 Task: Make in the project BellTech an epic 'Software license optimization'. Create in the project BellTech an epic 'Cloud-based backup and recovery'. Add in the project BellTech an epic 'Internet security improvement'
Action: Mouse moved to (243, 66)
Screenshot: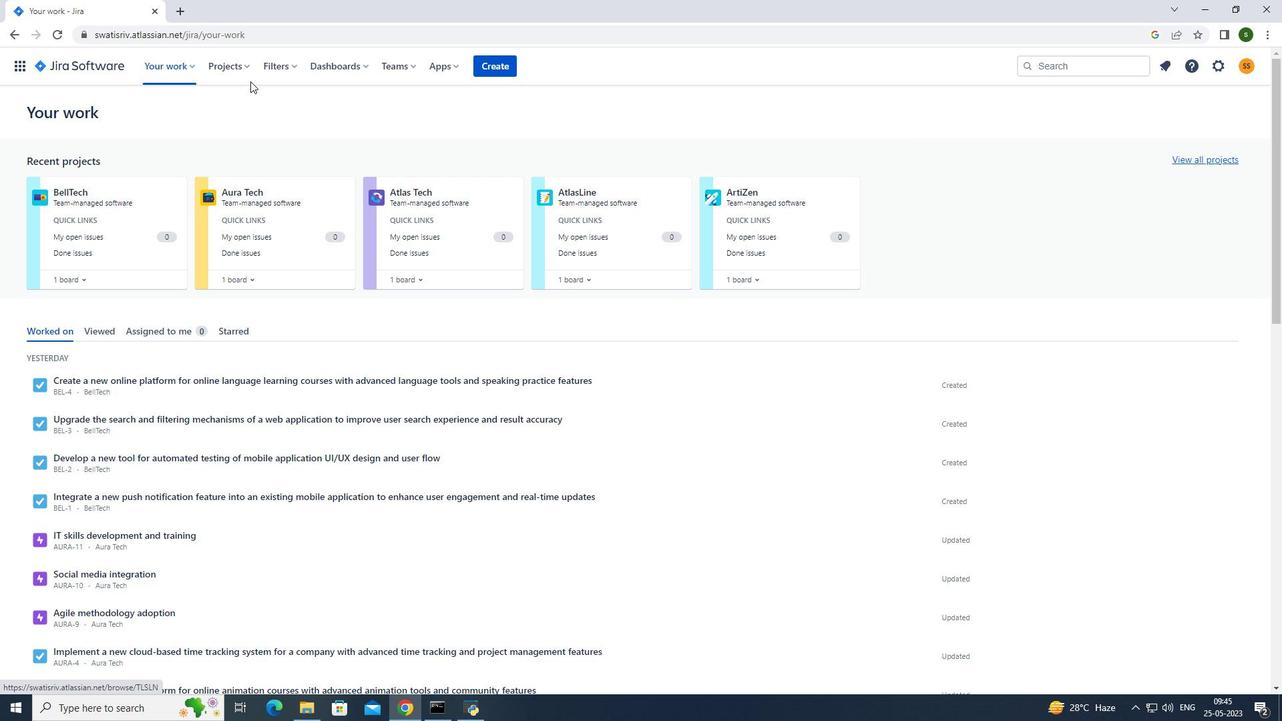 
Action: Mouse pressed left at (243, 66)
Screenshot: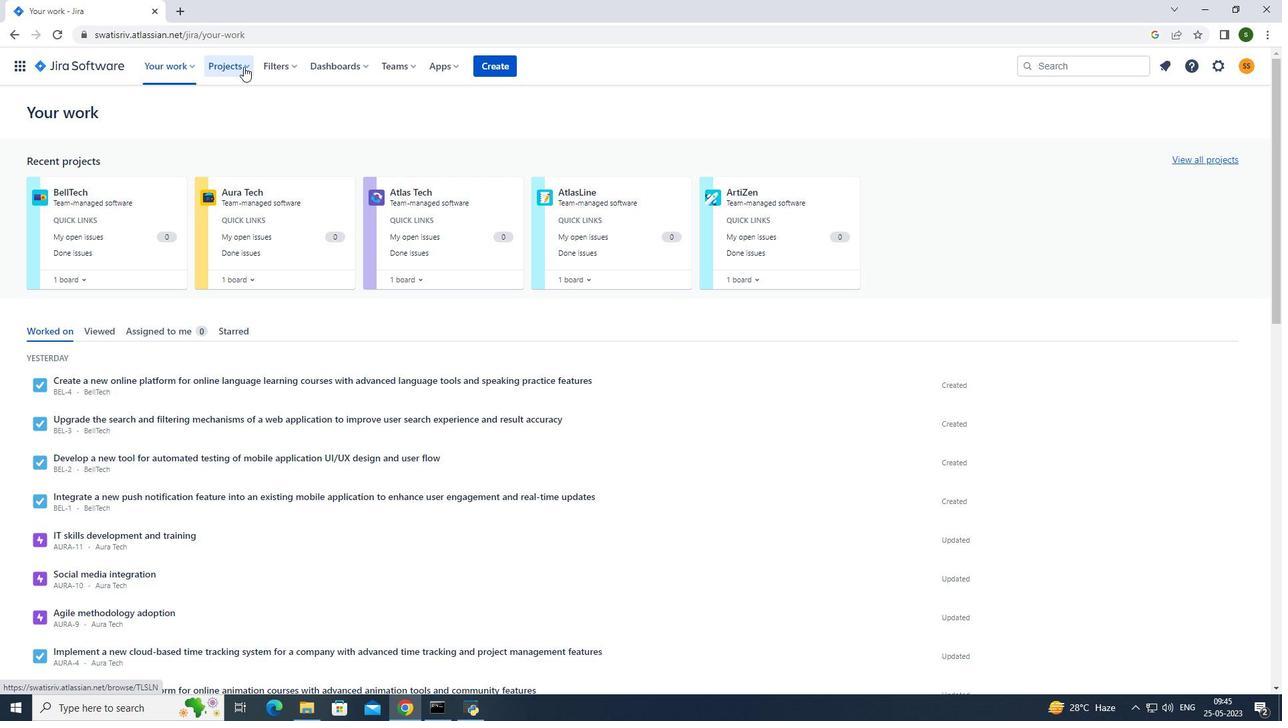 
Action: Mouse moved to (273, 136)
Screenshot: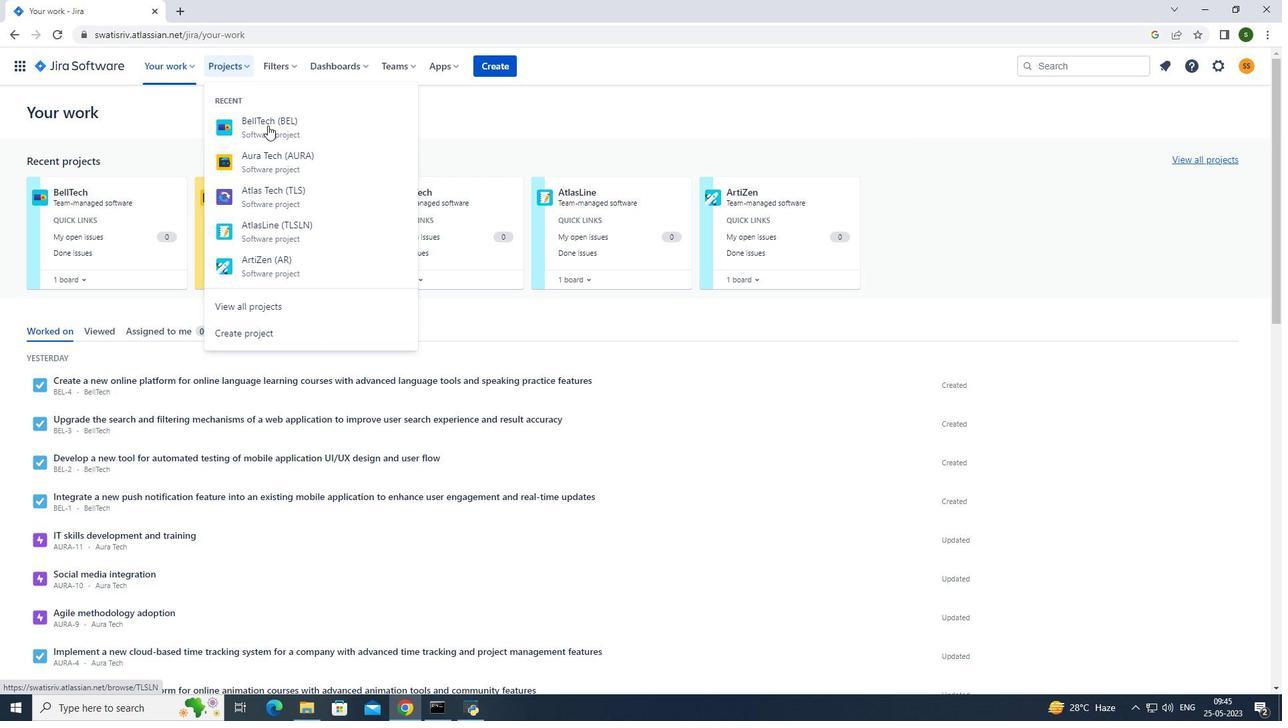
Action: Mouse pressed left at (273, 136)
Screenshot: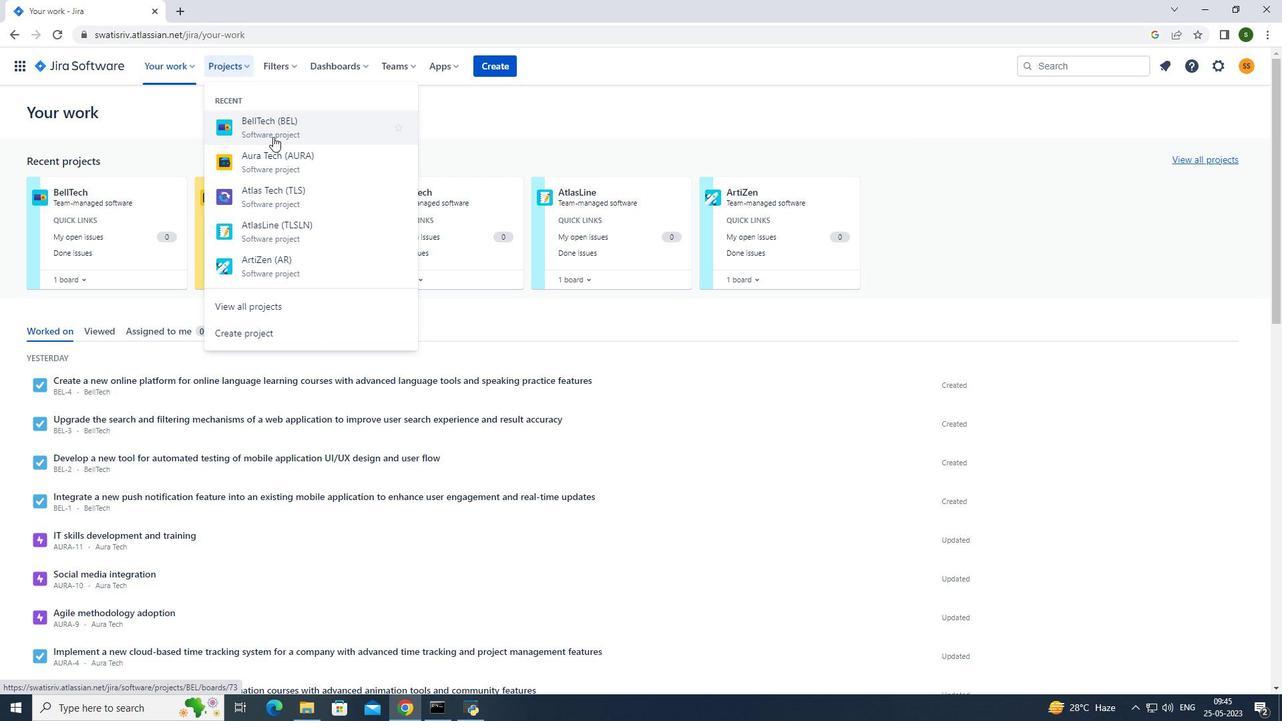 
Action: Mouse moved to (83, 198)
Screenshot: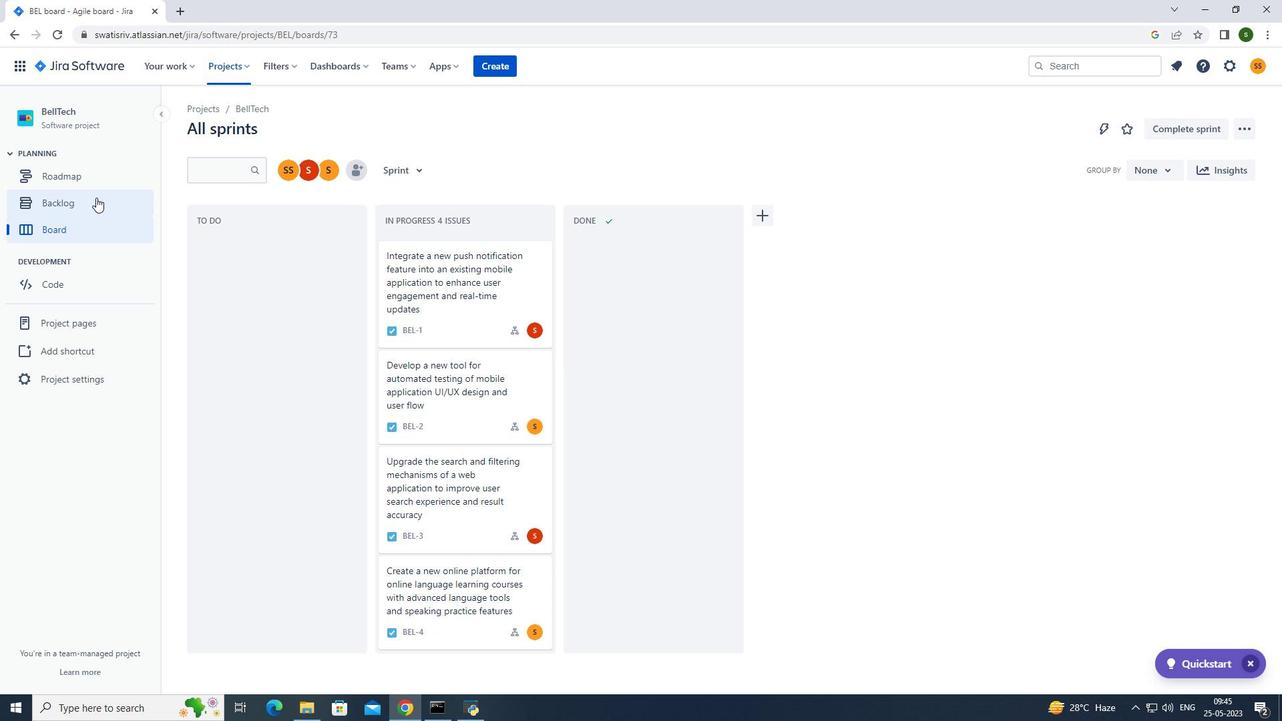 
Action: Mouse pressed left at (83, 198)
Screenshot: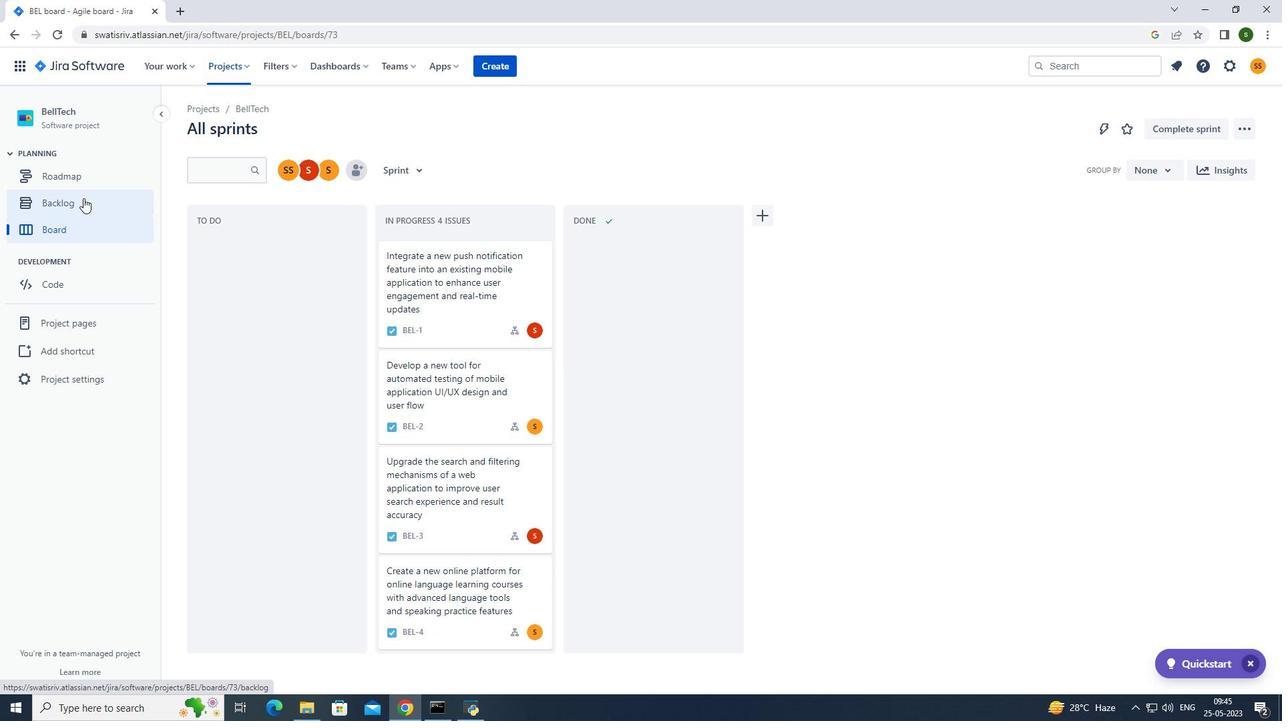 
Action: Mouse moved to (404, 170)
Screenshot: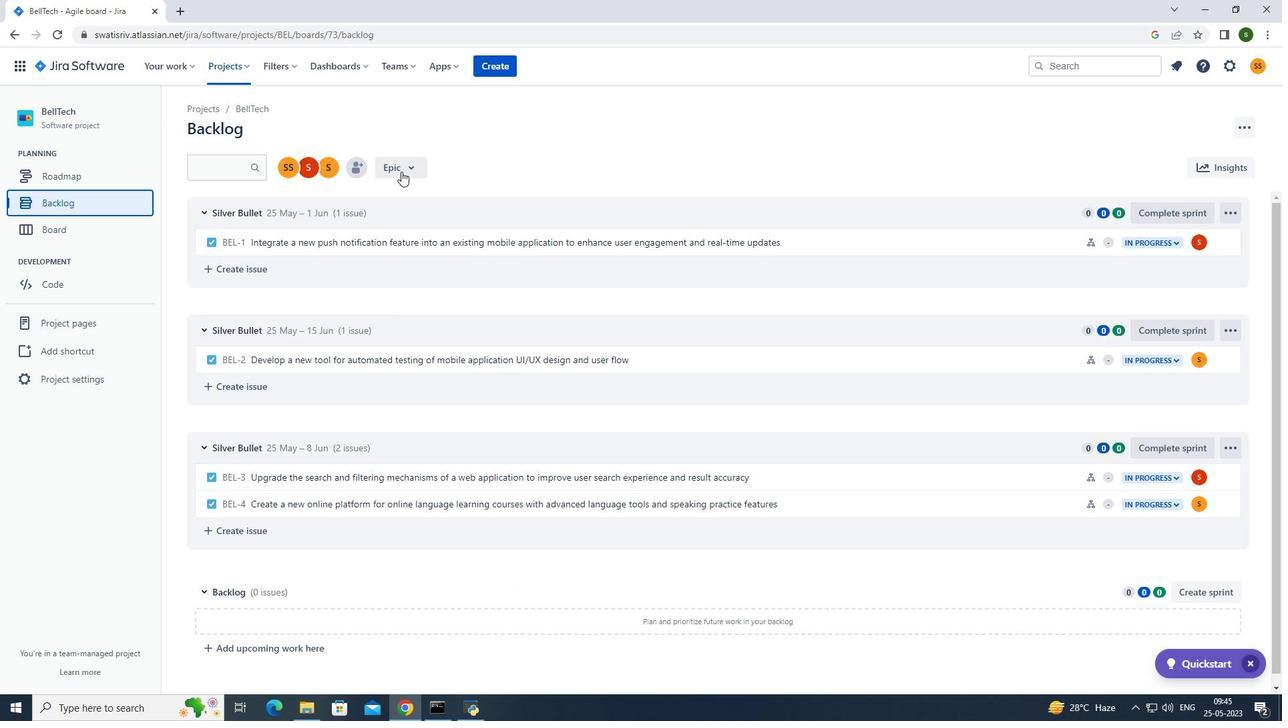
Action: Mouse pressed left at (404, 170)
Screenshot: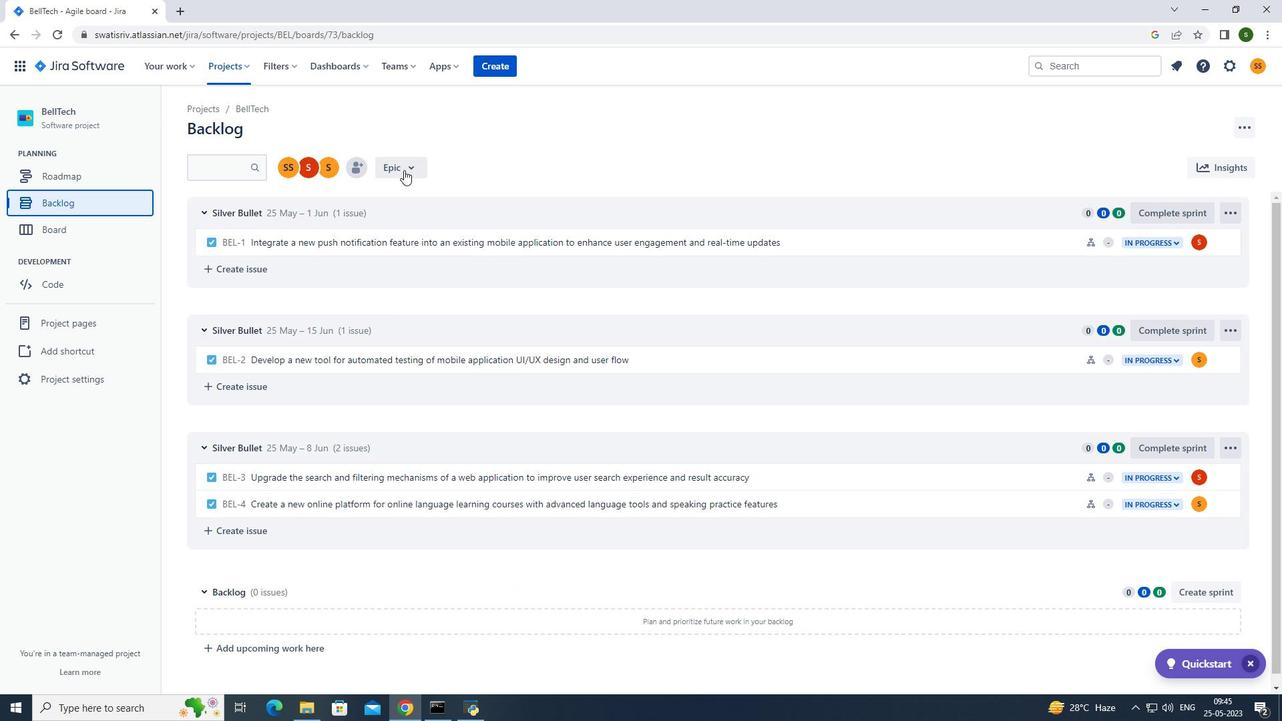
Action: Mouse moved to (394, 248)
Screenshot: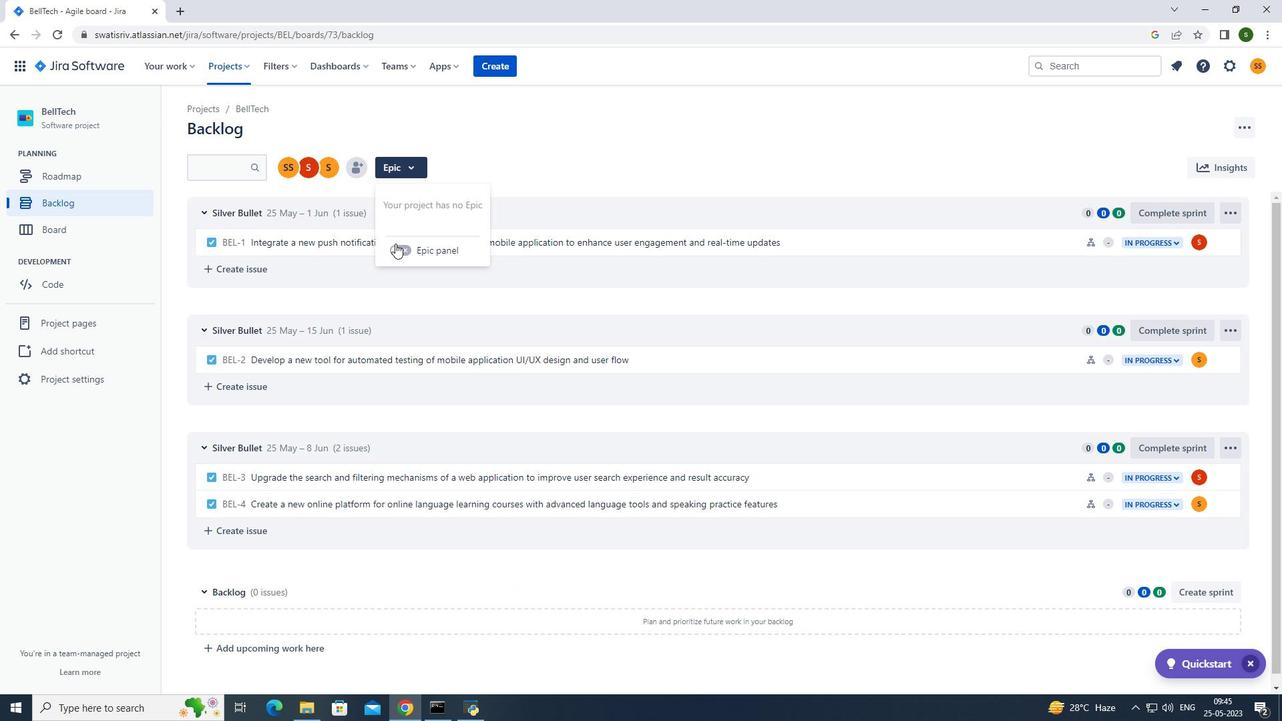 
Action: Mouse pressed left at (394, 248)
Screenshot: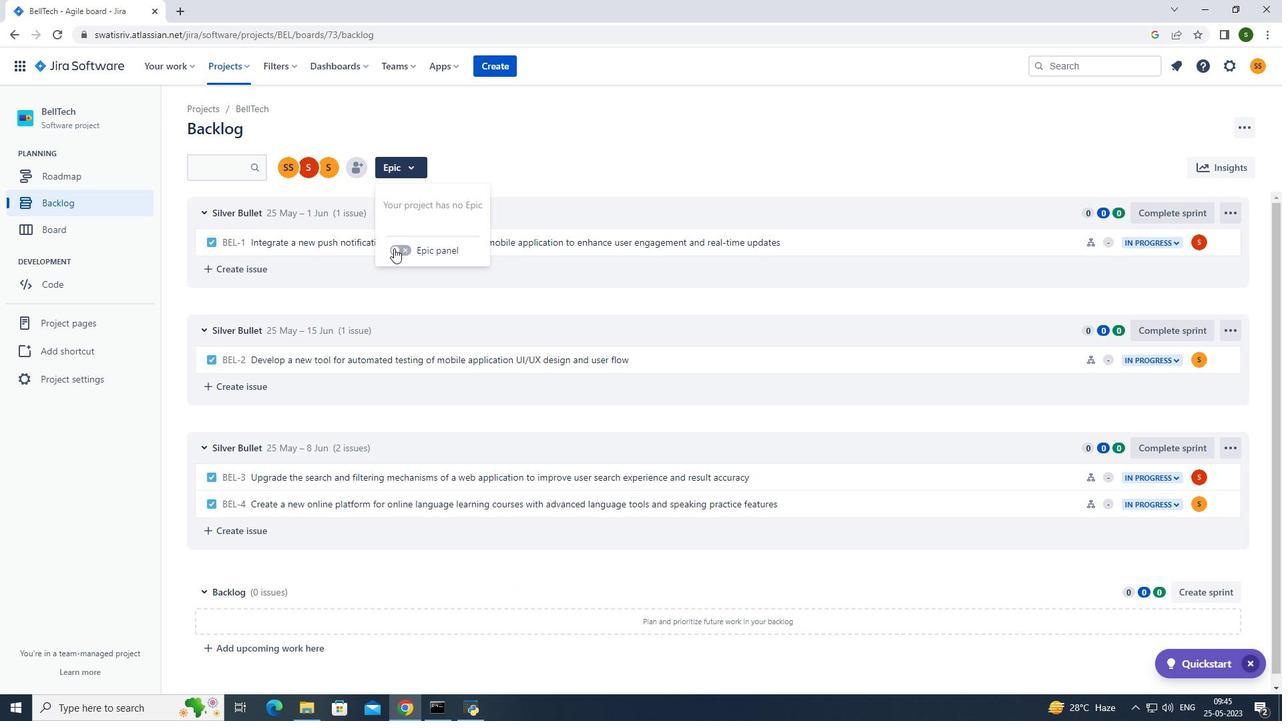 
Action: Mouse moved to (327, 460)
Screenshot: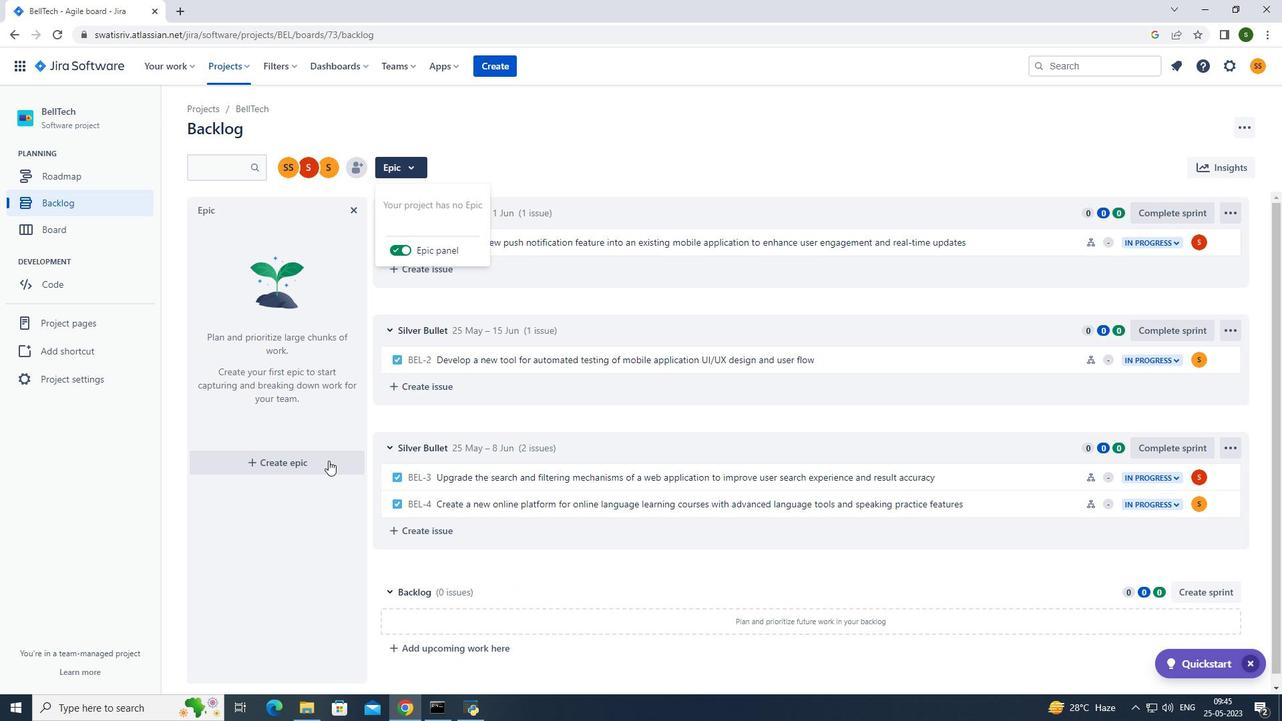 
Action: Mouse pressed left at (327, 460)
Screenshot: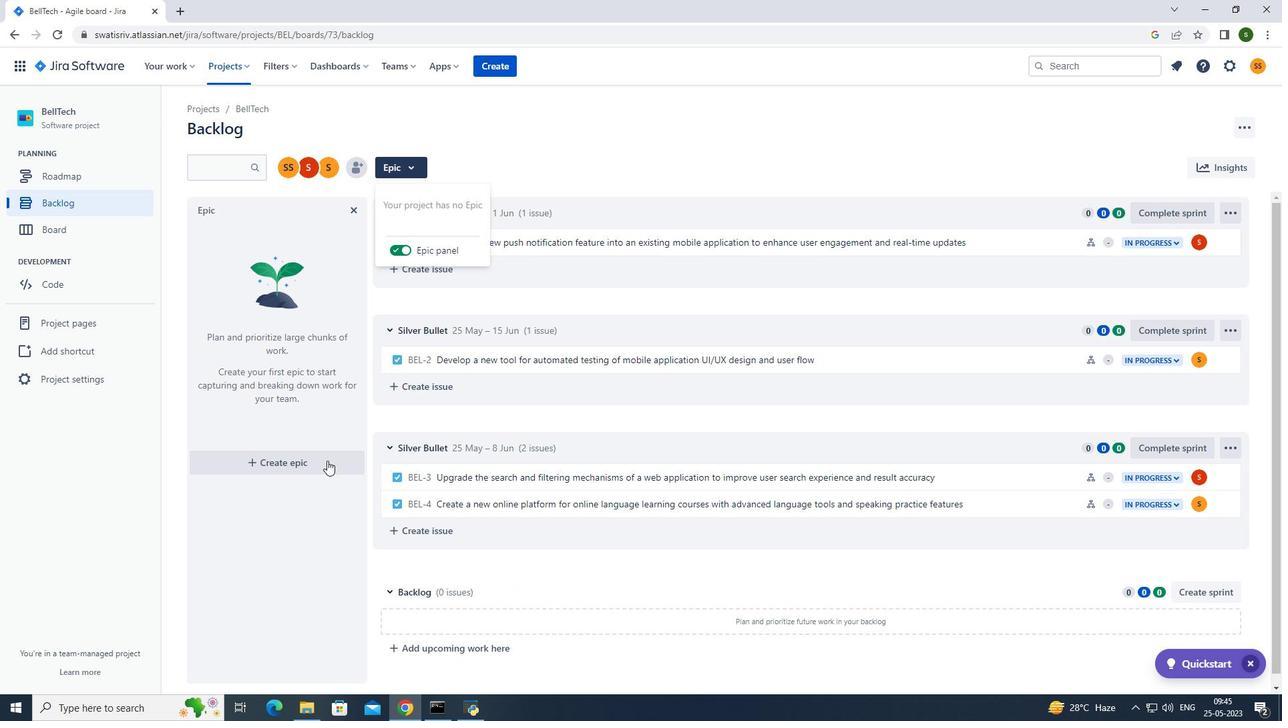 
Action: Mouse moved to (311, 458)
Screenshot: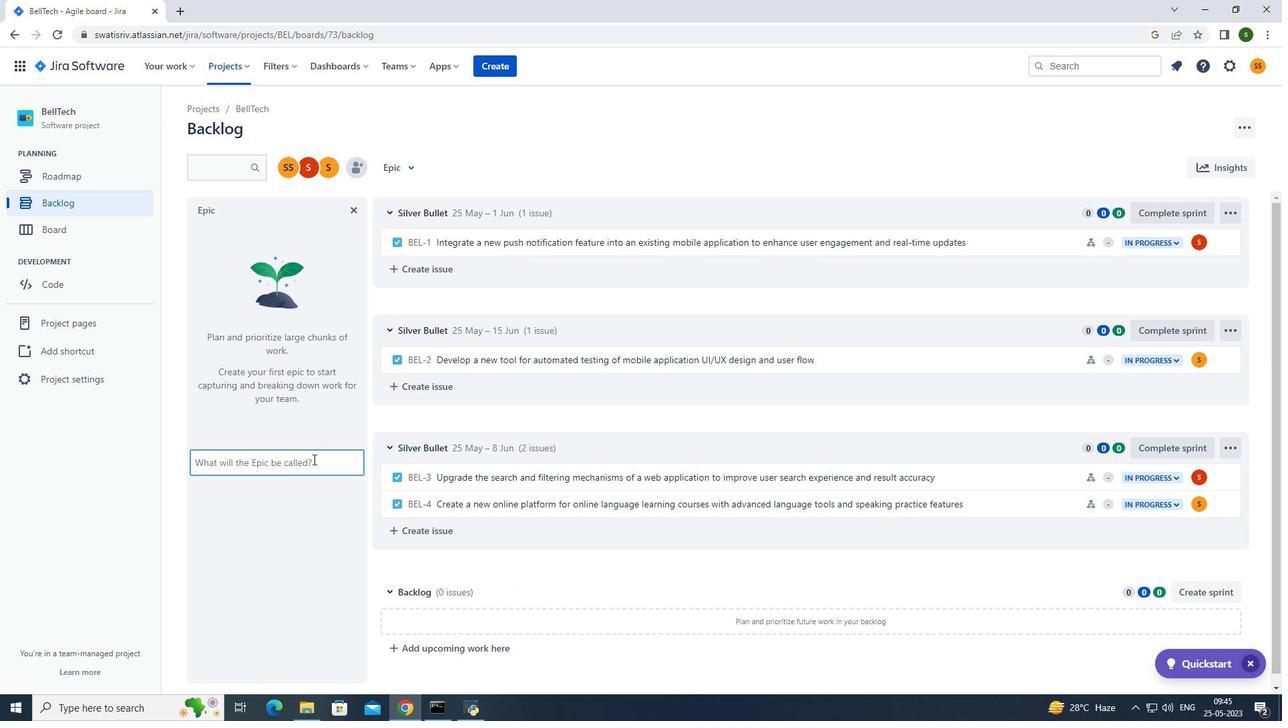 
Action: Key pressed <Key.caps_lock>S<Key.caps_lock>oftware<Key.space>license<Key.space>optimization<Key.enter>
Screenshot: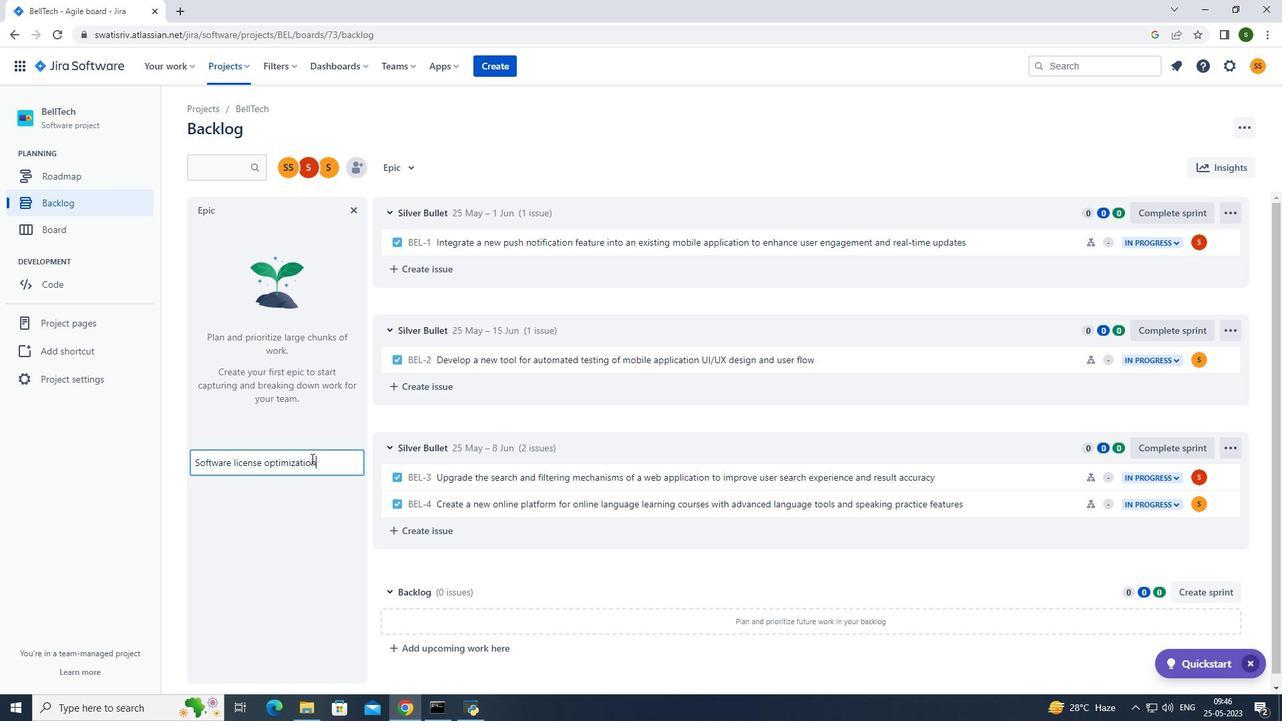 
Action: Mouse moved to (239, 66)
Screenshot: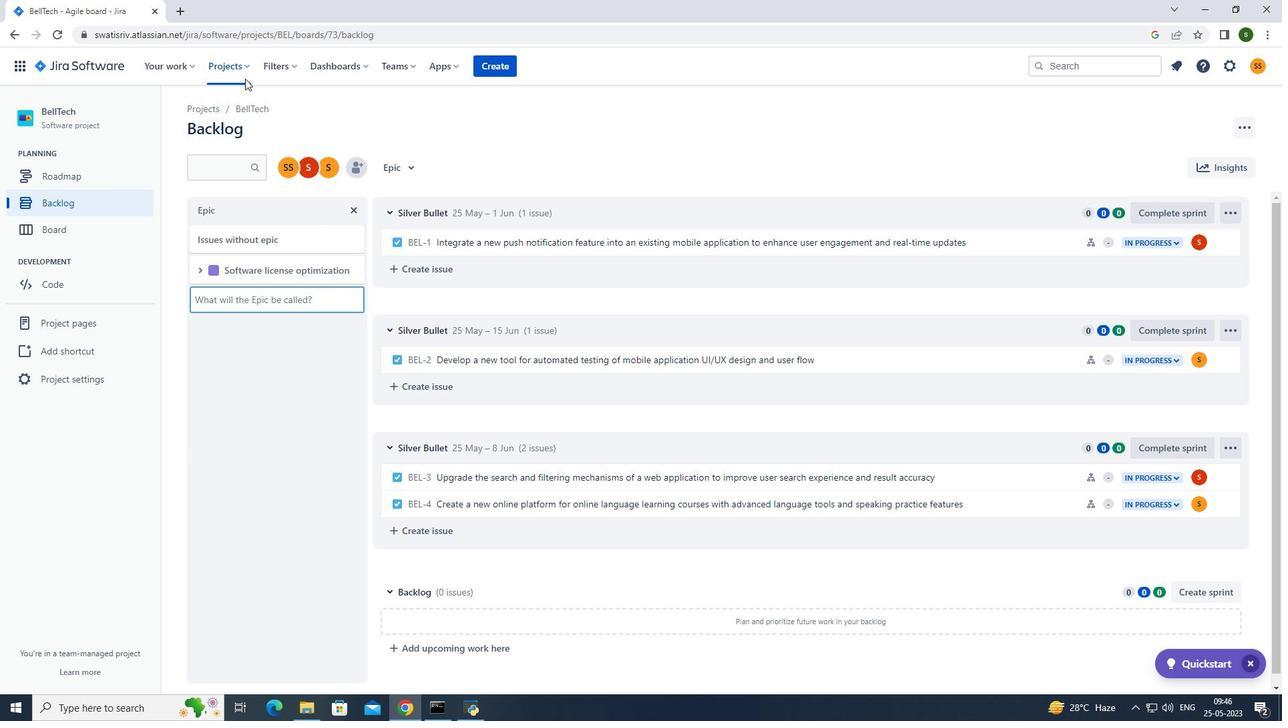 
Action: Mouse pressed left at (239, 66)
Screenshot: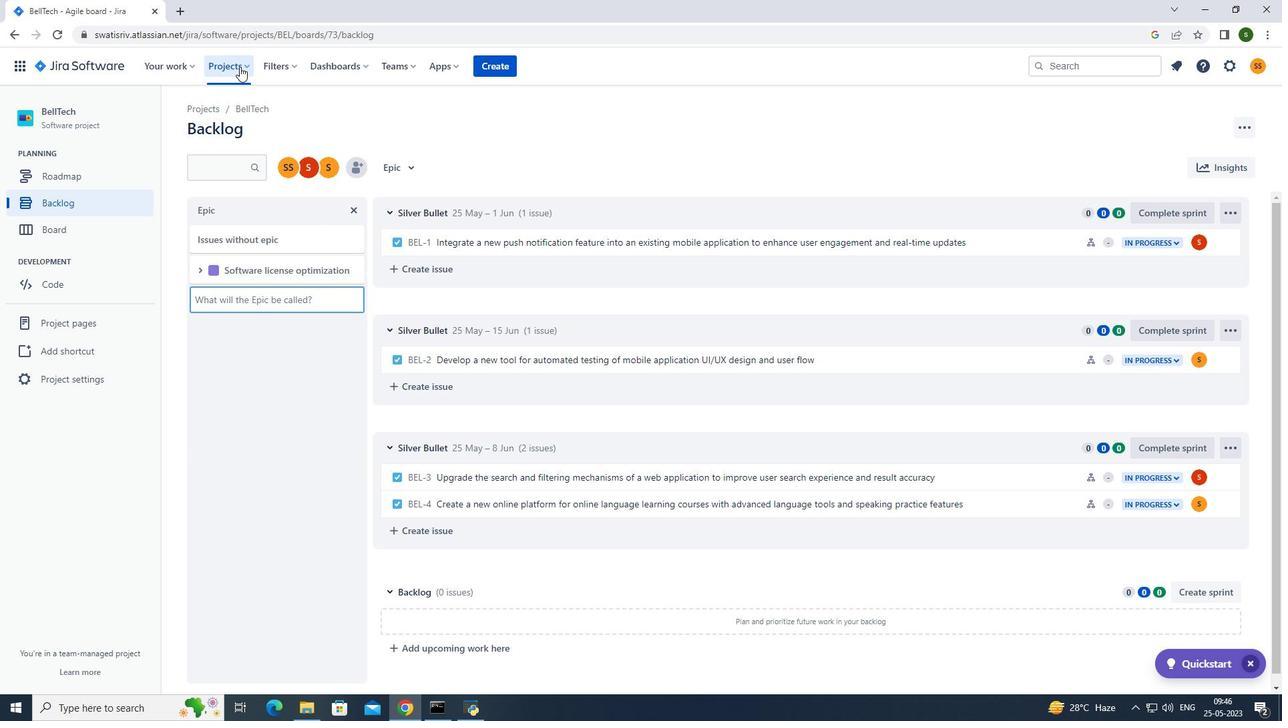 
Action: Mouse moved to (266, 127)
Screenshot: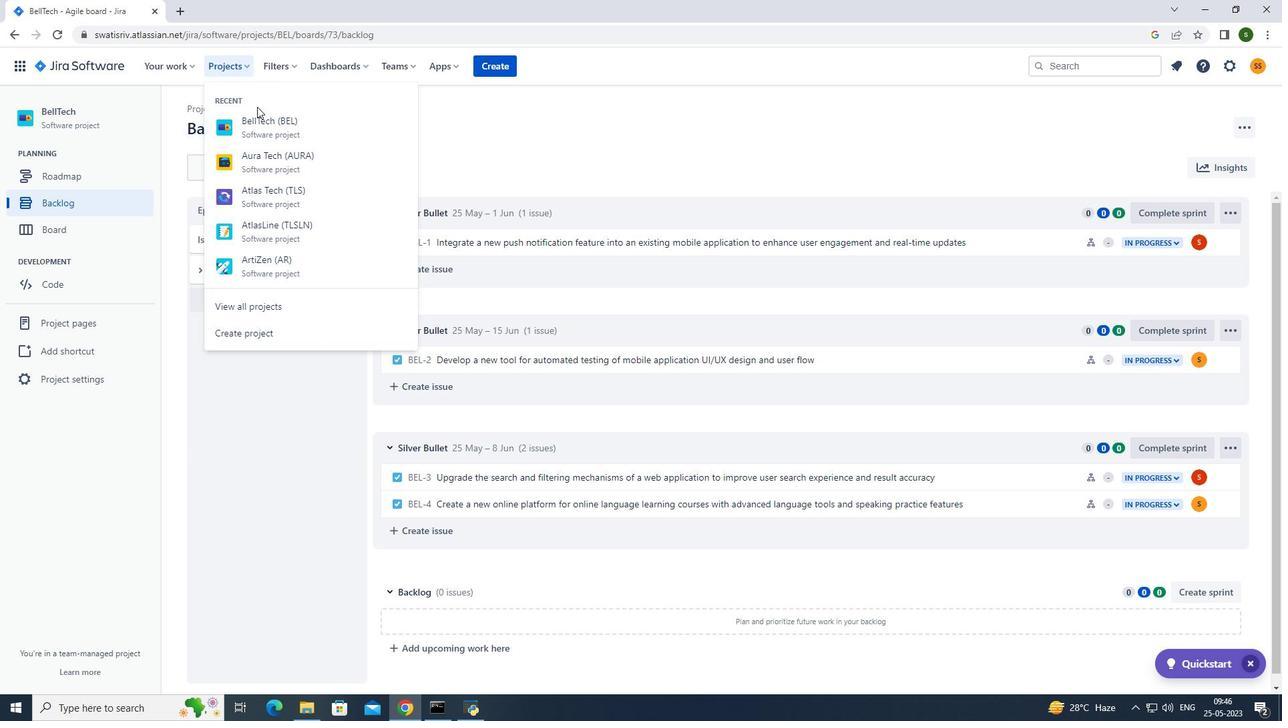 
Action: Mouse pressed left at (266, 127)
Screenshot: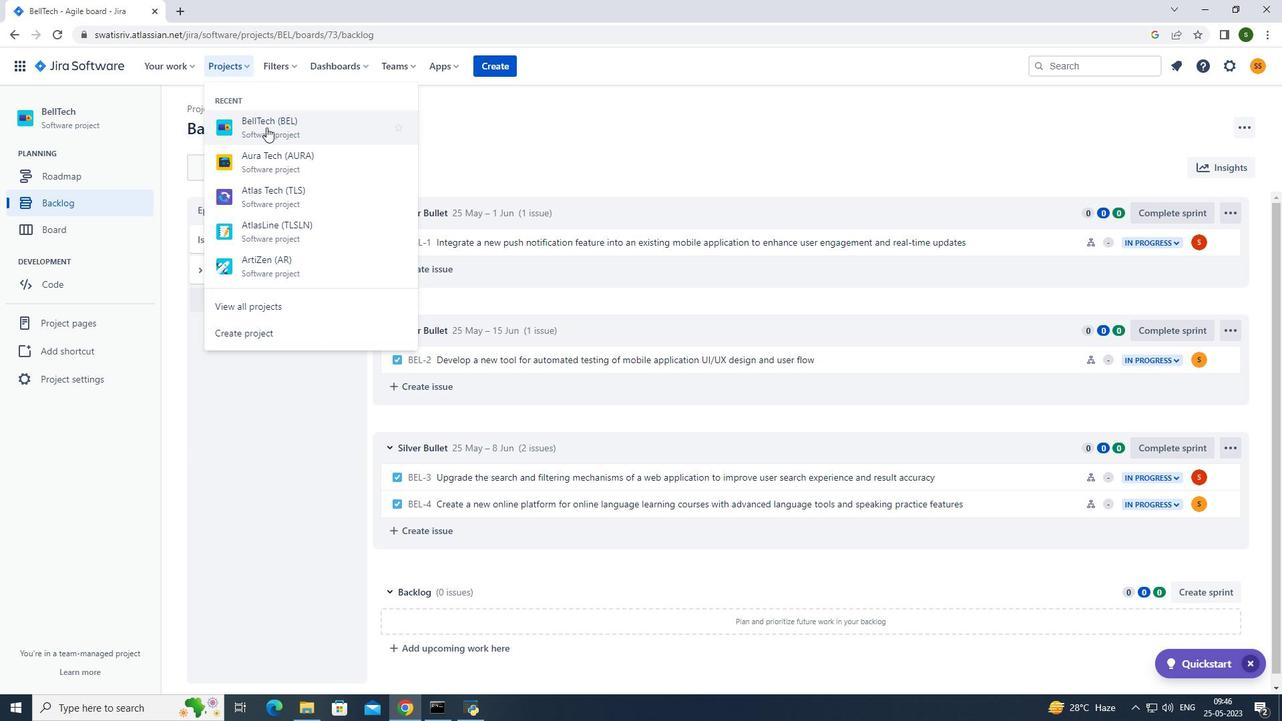
Action: Mouse moved to (70, 205)
Screenshot: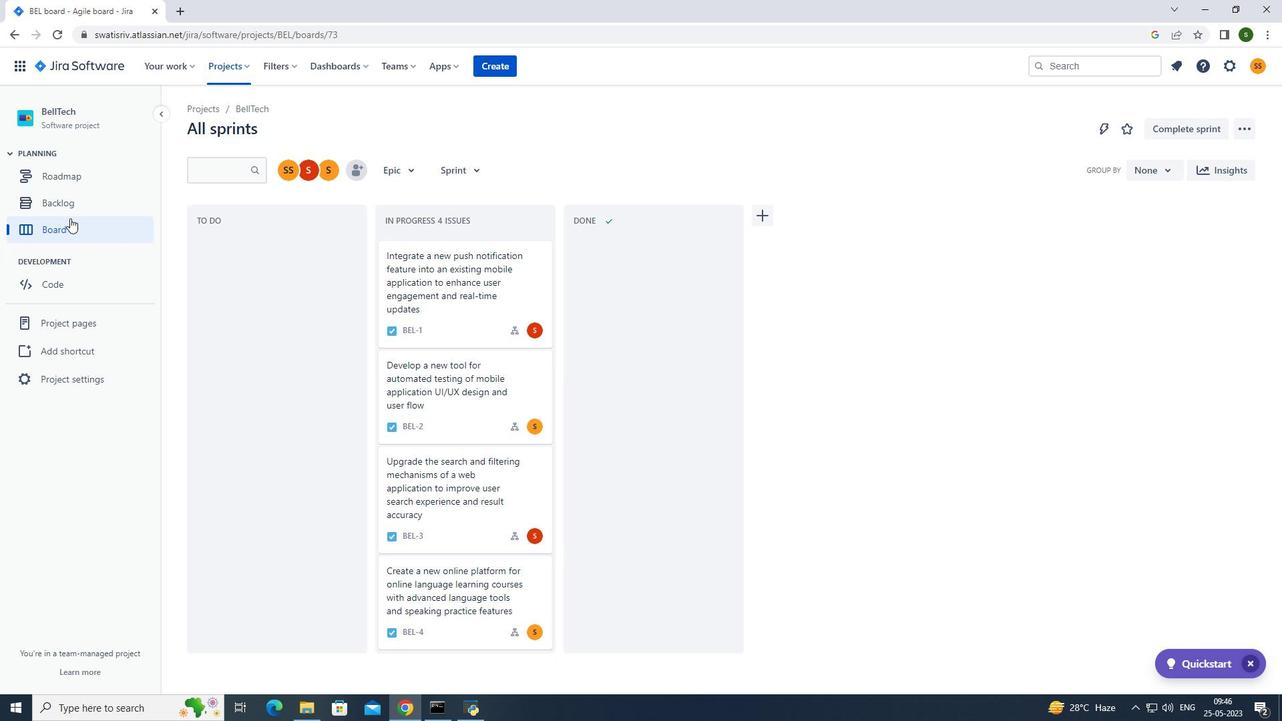 
Action: Mouse pressed left at (70, 205)
Screenshot: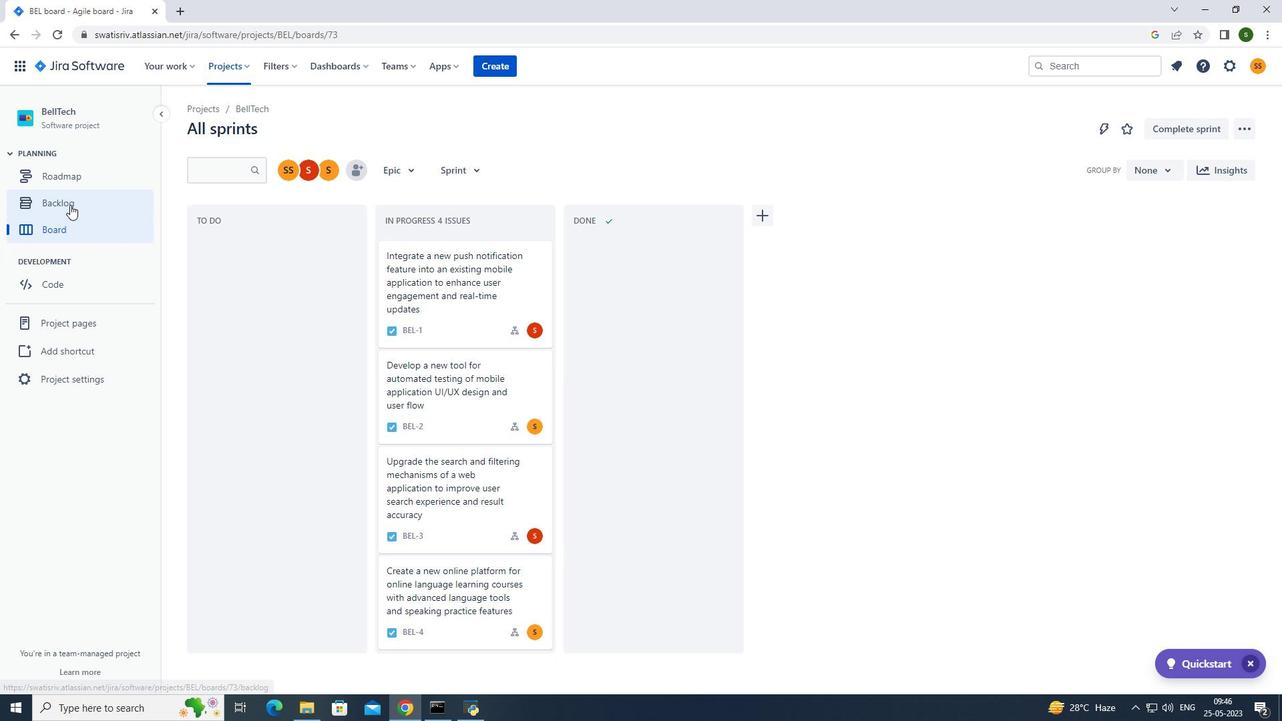 
Action: Mouse moved to (267, 297)
Screenshot: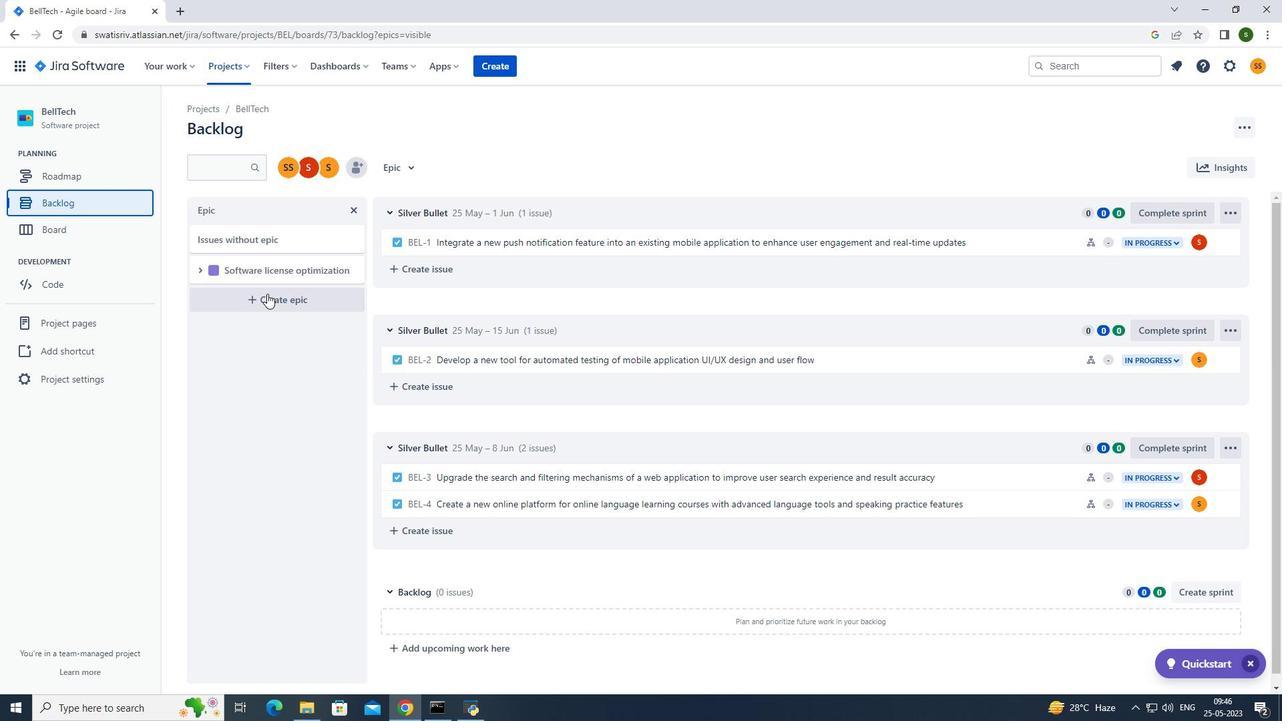 
Action: Mouse pressed left at (267, 297)
Screenshot: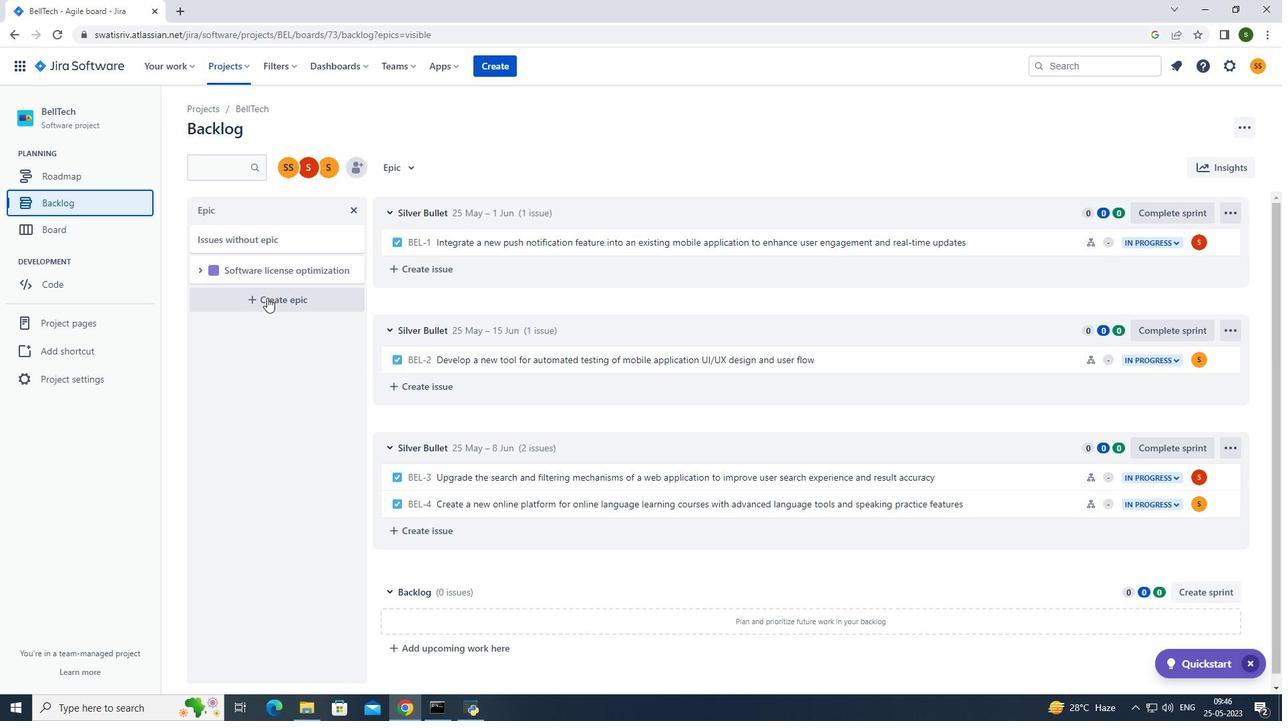
Action: Mouse moved to (300, 301)
Screenshot: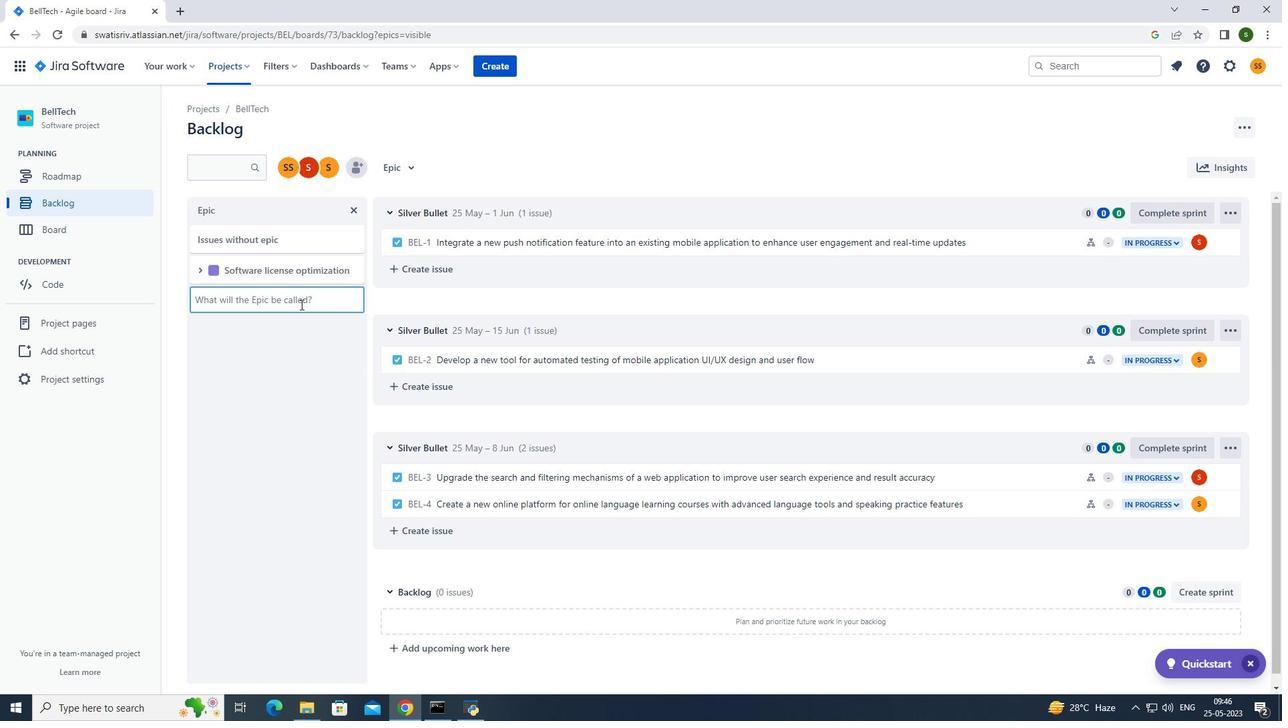 
Action: Key pressed <Key.caps_lock>C<Key.caps_lock>loud-based<Key.space>backup<Key.space>and<Key.space>recovery<Key.enter>
Screenshot: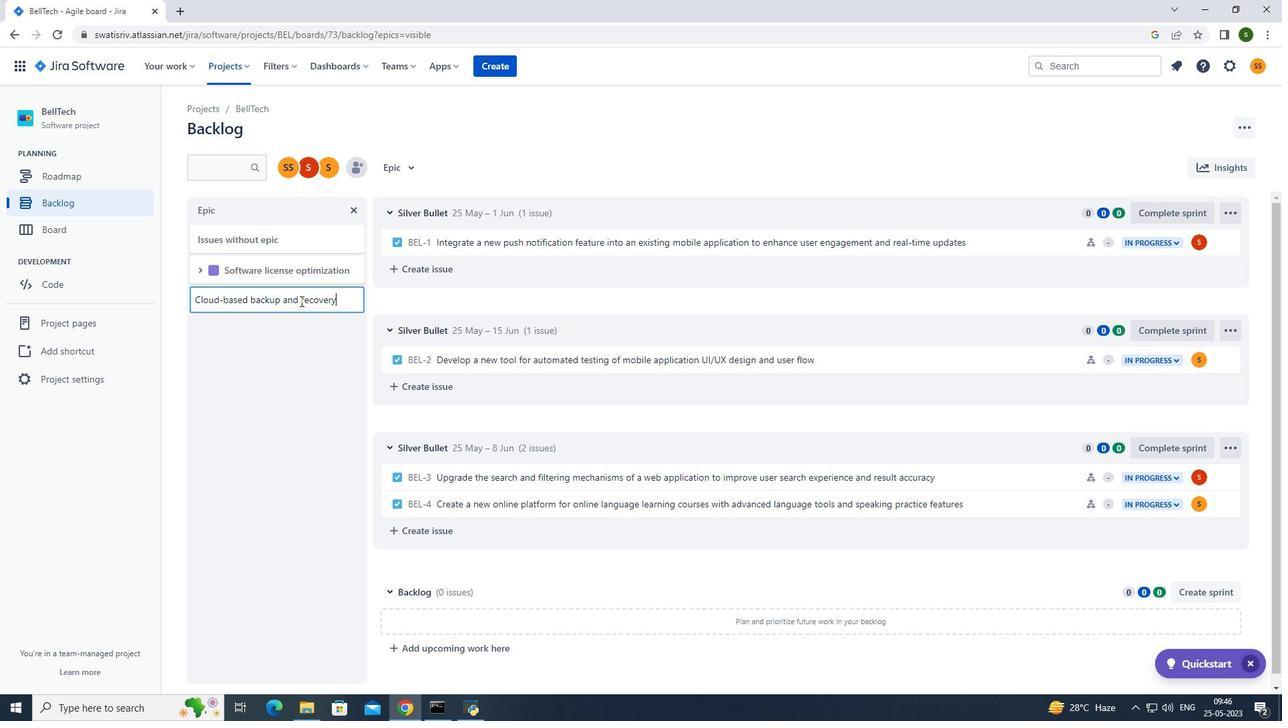 
Action: Mouse moved to (233, 55)
Screenshot: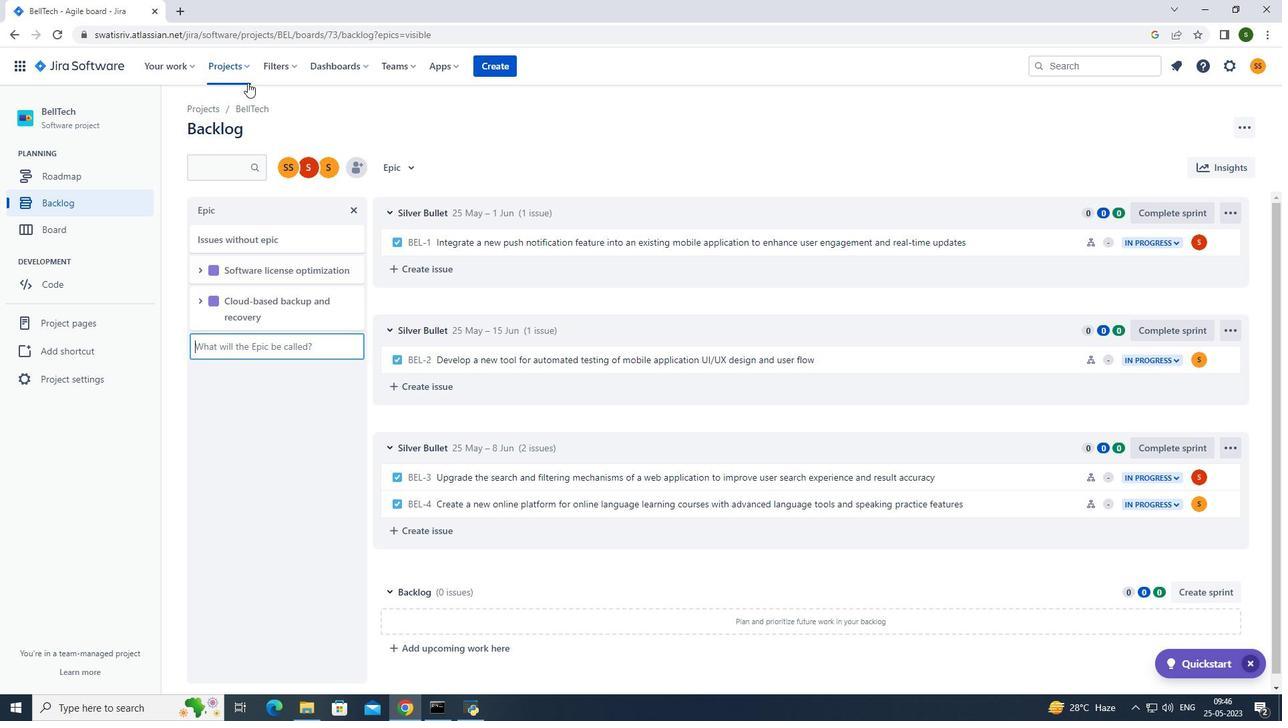 
Action: Mouse pressed left at (233, 55)
Screenshot: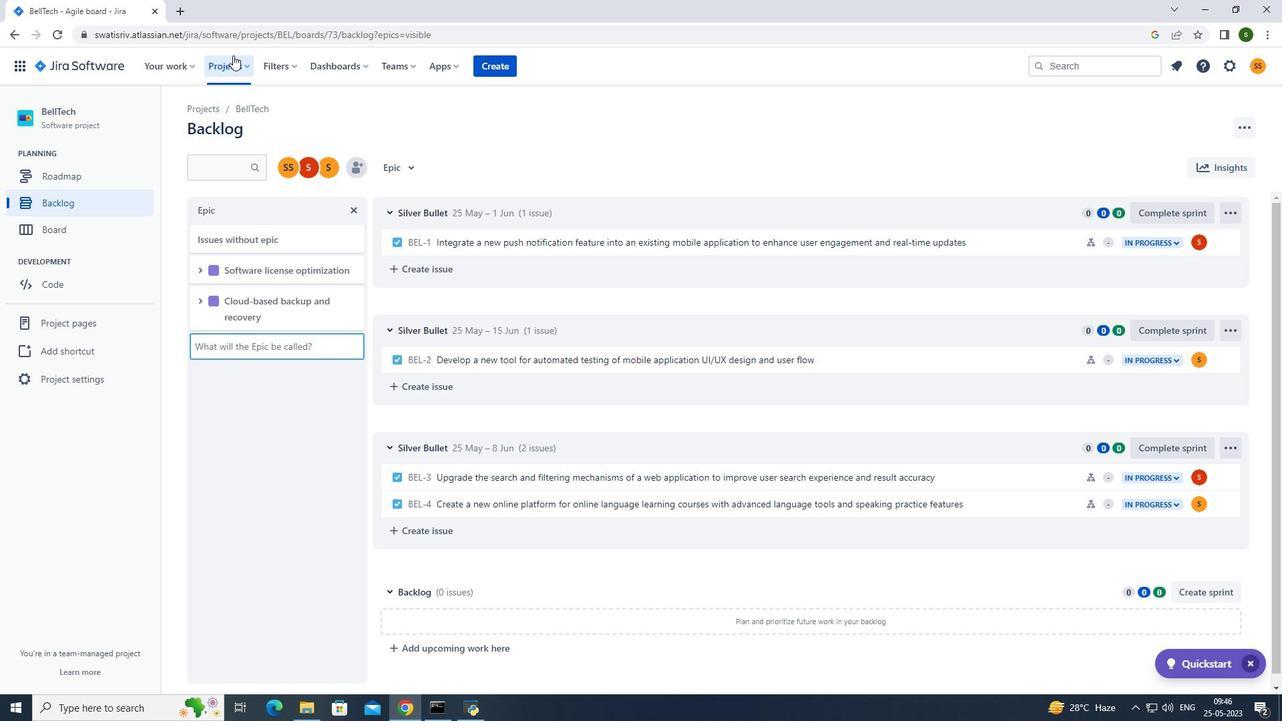 
Action: Mouse moved to (269, 116)
Screenshot: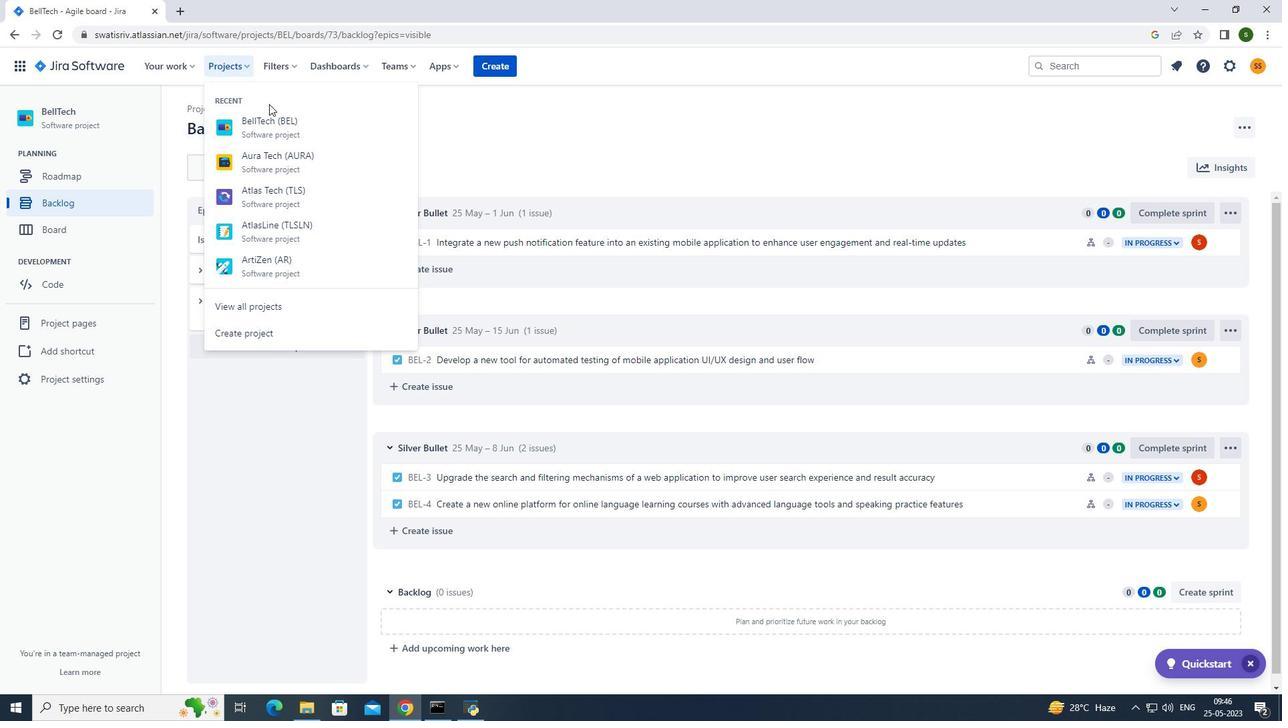 
Action: Mouse pressed left at (269, 116)
Screenshot: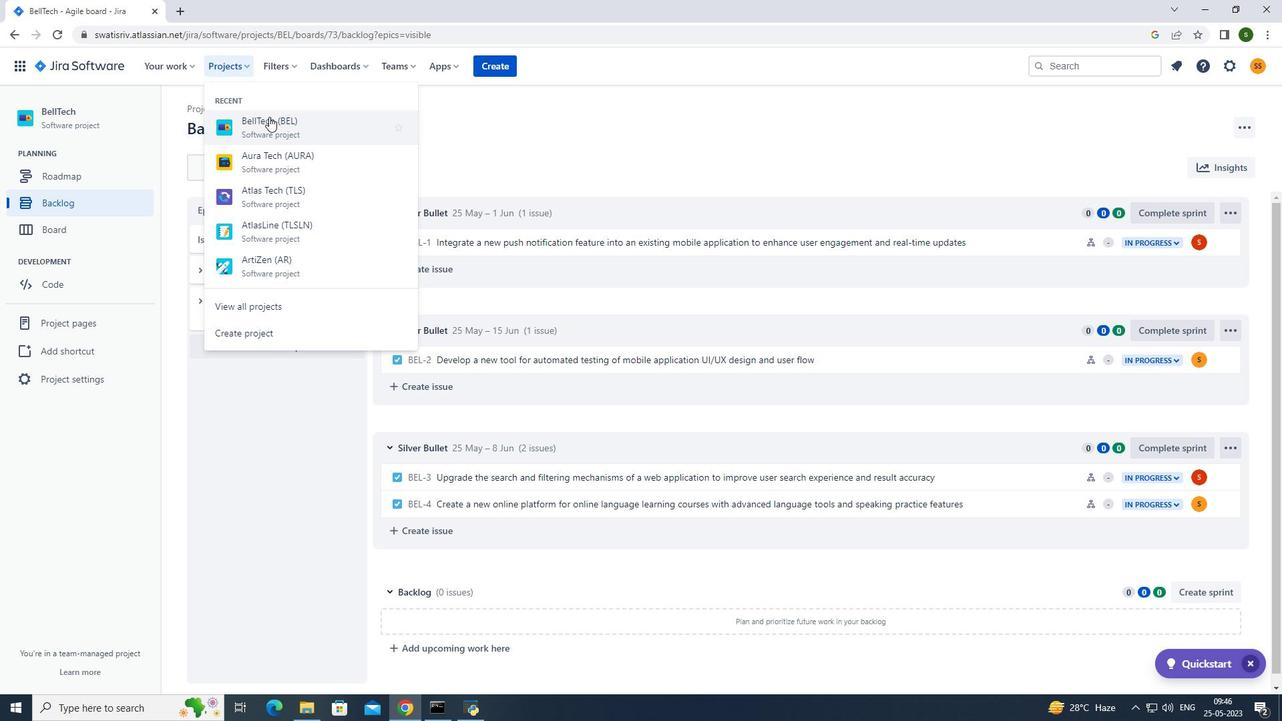 
Action: Mouse moved to (78, 207)
Screenshot: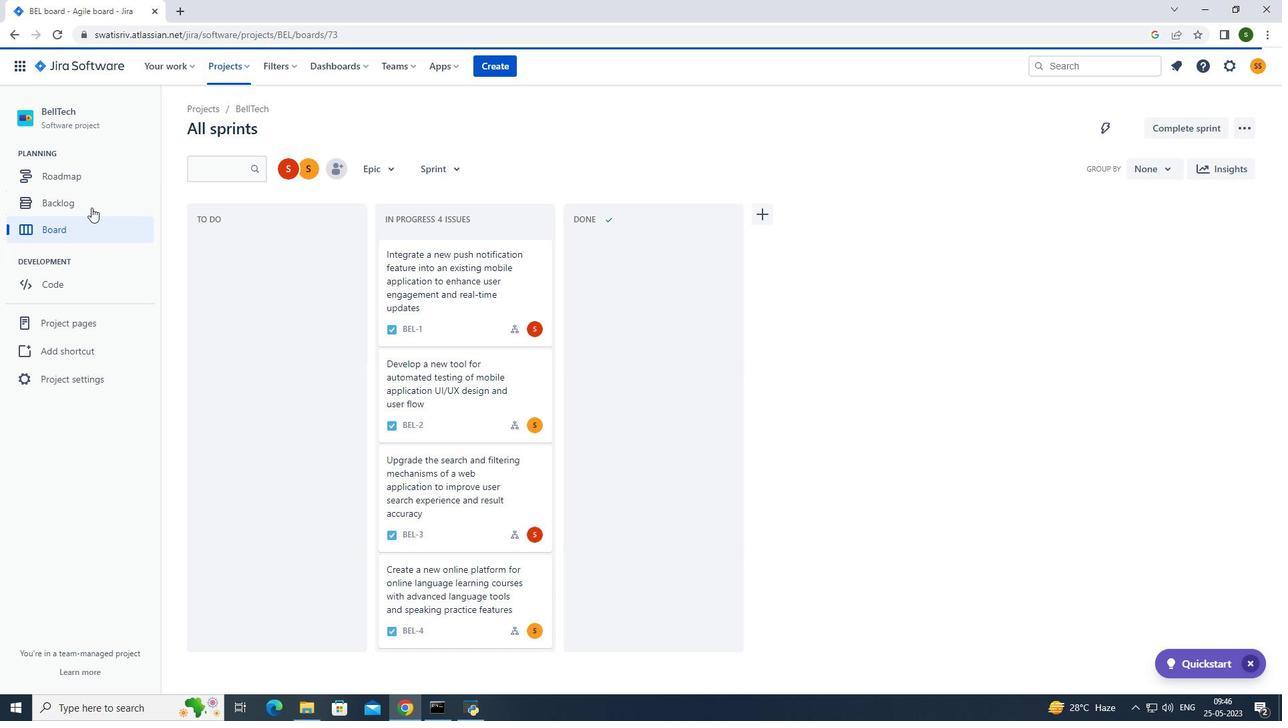 
Action: Mouse pressed left at (78, 207)
Screenshot: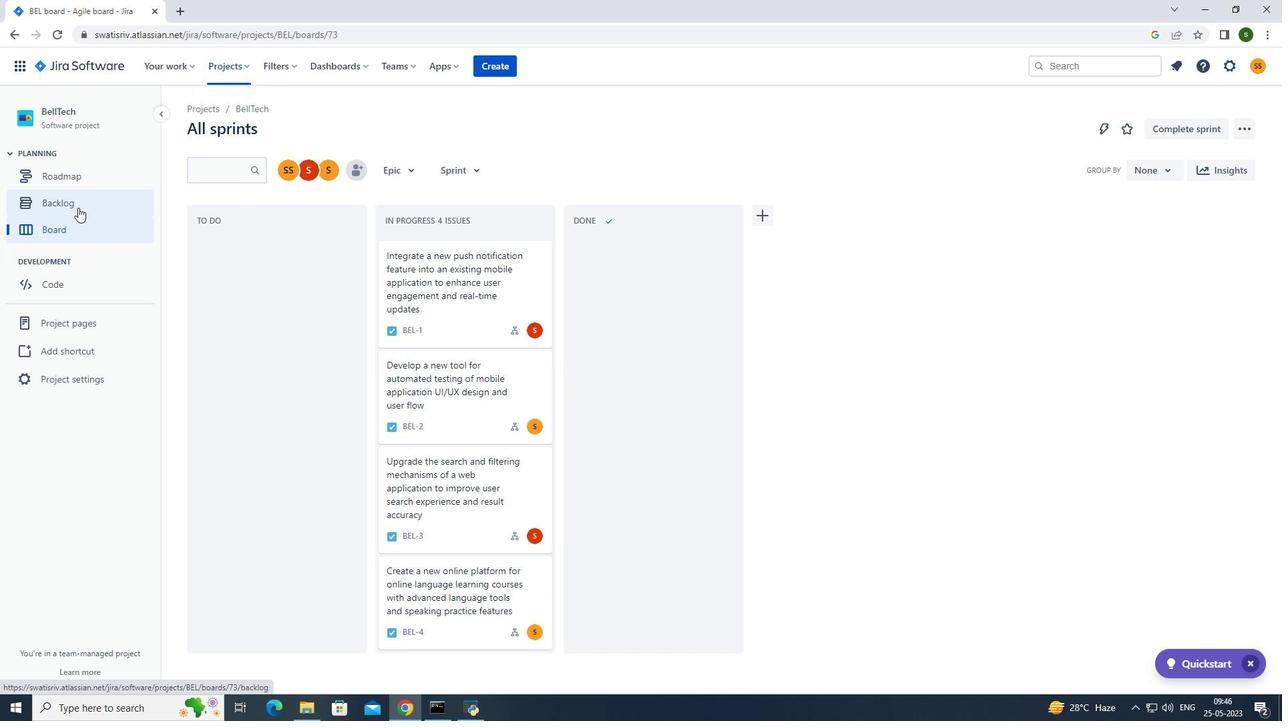 
Action: Mouse moved to (263, 346)
Screenshot: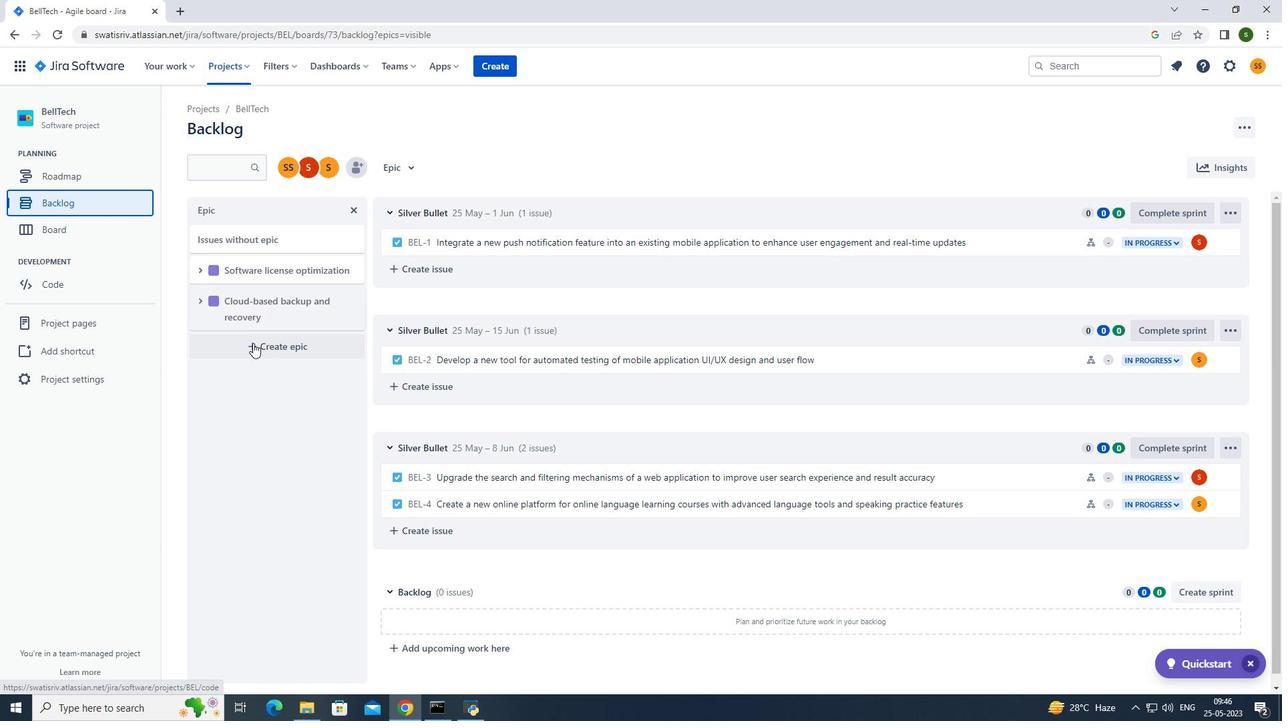 
Action: Mouse pressed left at (263, 346)
Screenshot: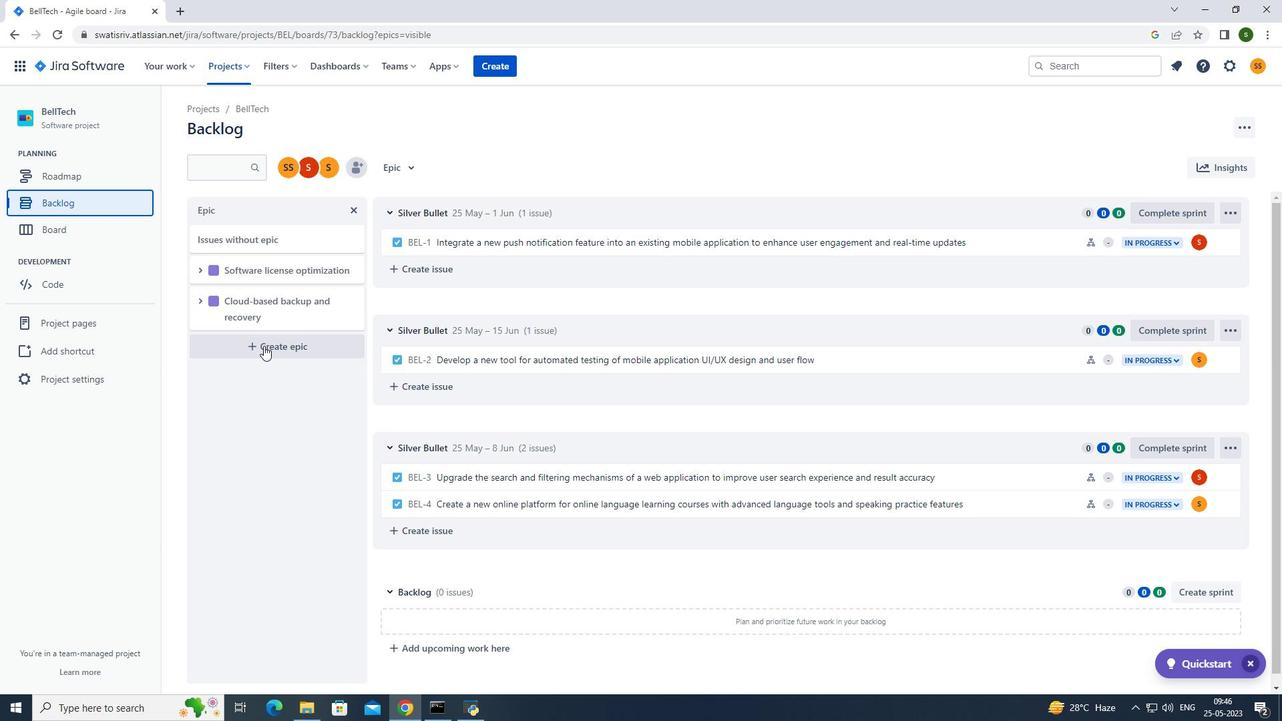 
Action: Mouse moved to (166, 325)
Screenshot: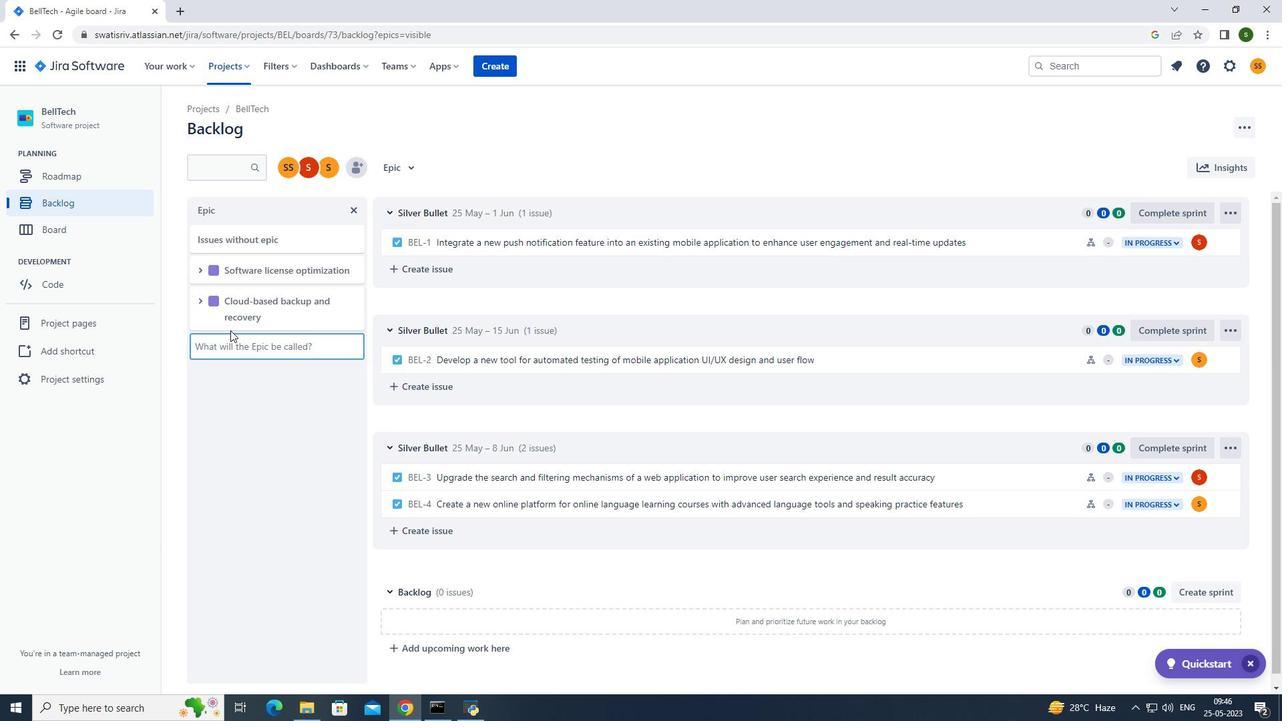 
Action: Key pressed <Key.caps_lock>I<Key.caps_lock>nterner<Key.backspace>t<Key.space>security<Key.space>improvement<Key.enter>
Screenshot: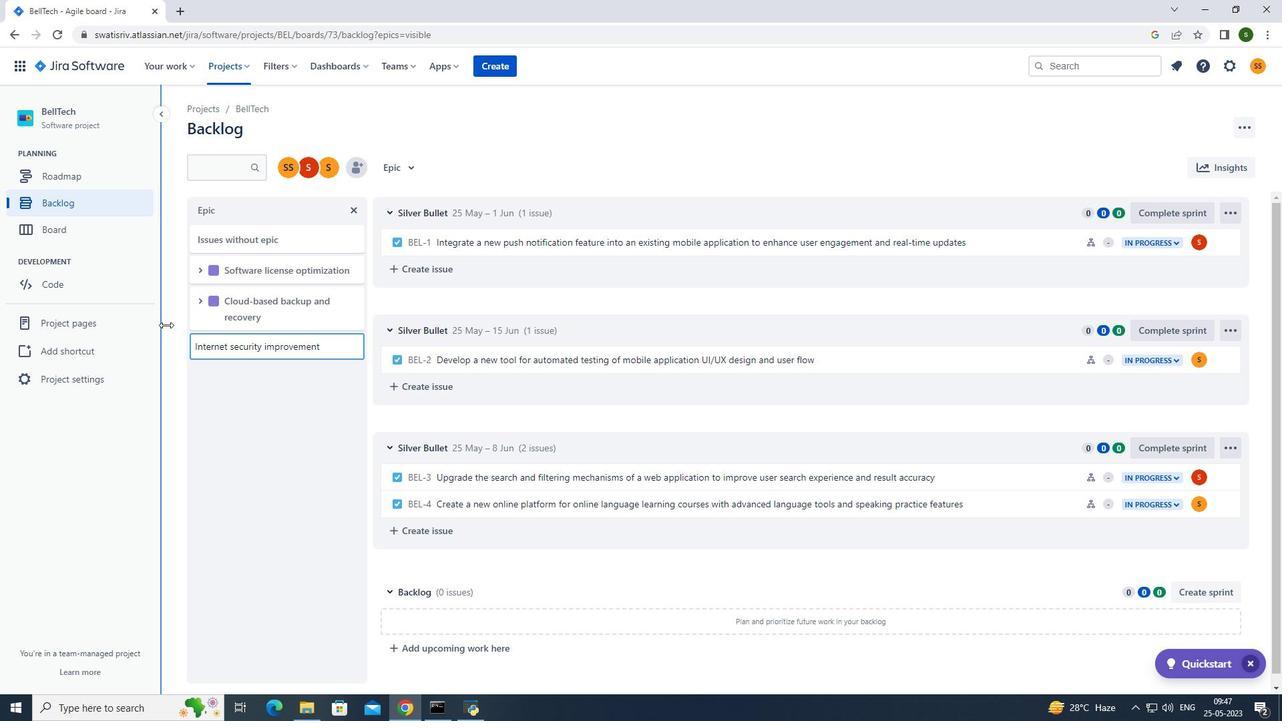 
Action: Mouse moved to (540, 154)
Screenshot: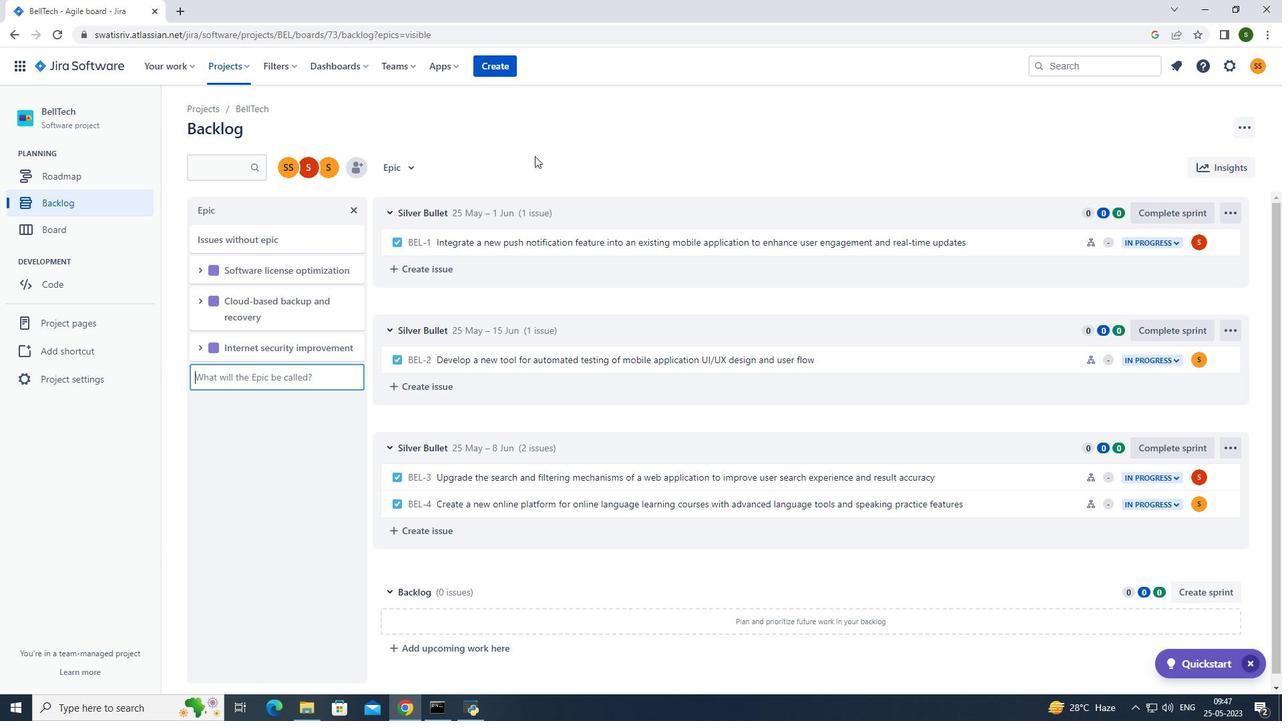 
